 Task: Create a due date automation trigger when advanced on, 2 hours before a card is due add fields without custom field "Resume" set to a number greater than 1 and greater or equal to 10.
Action: Mouse moved to (1130, 85)
Screenshot: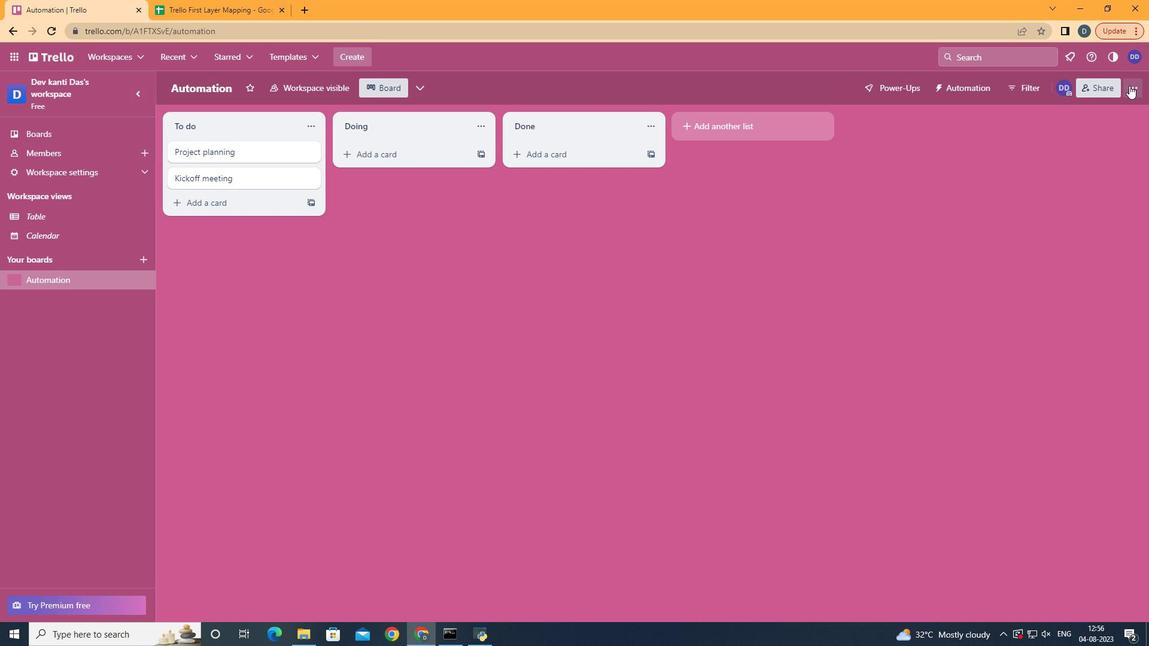 
Action: Mouse pressed left at (1130, 85)
Screenshot: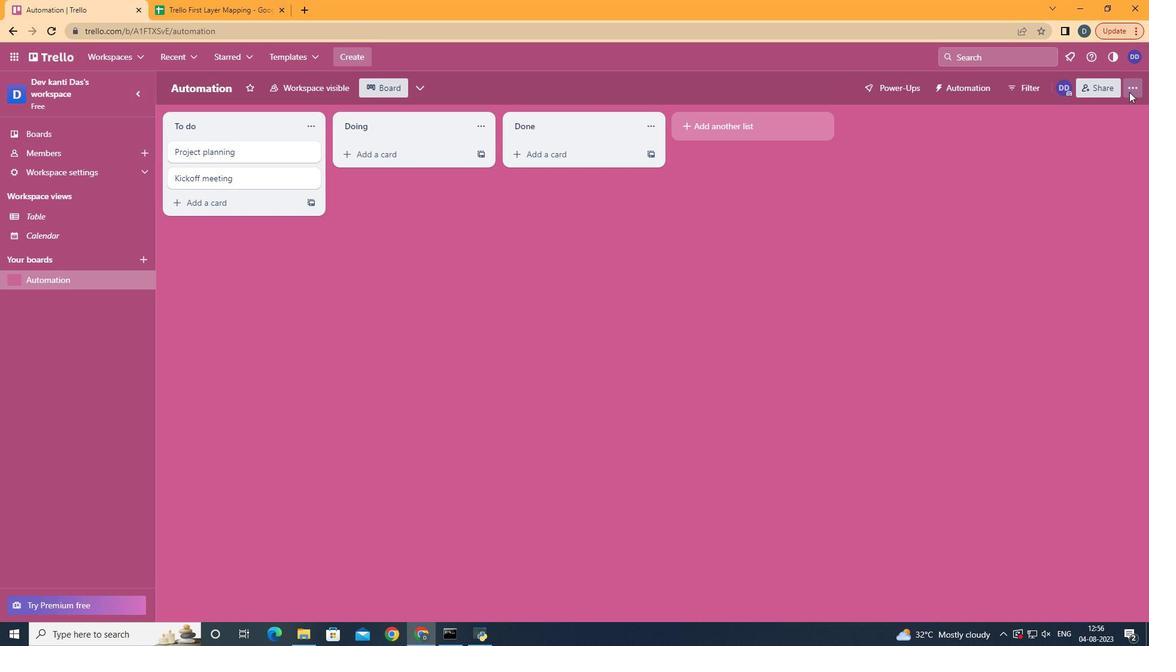 
Action: Mouse moved to (1049, 253)
Screenshot: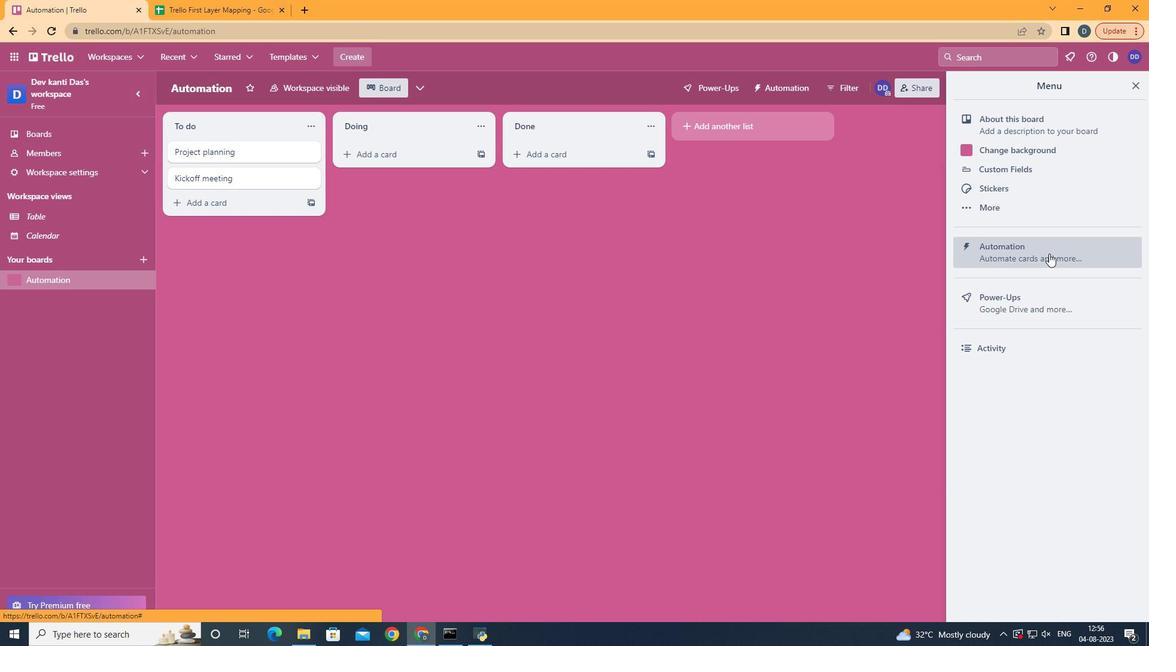 
Action: Mouse pressed left at (1049, 253)
Screenshot: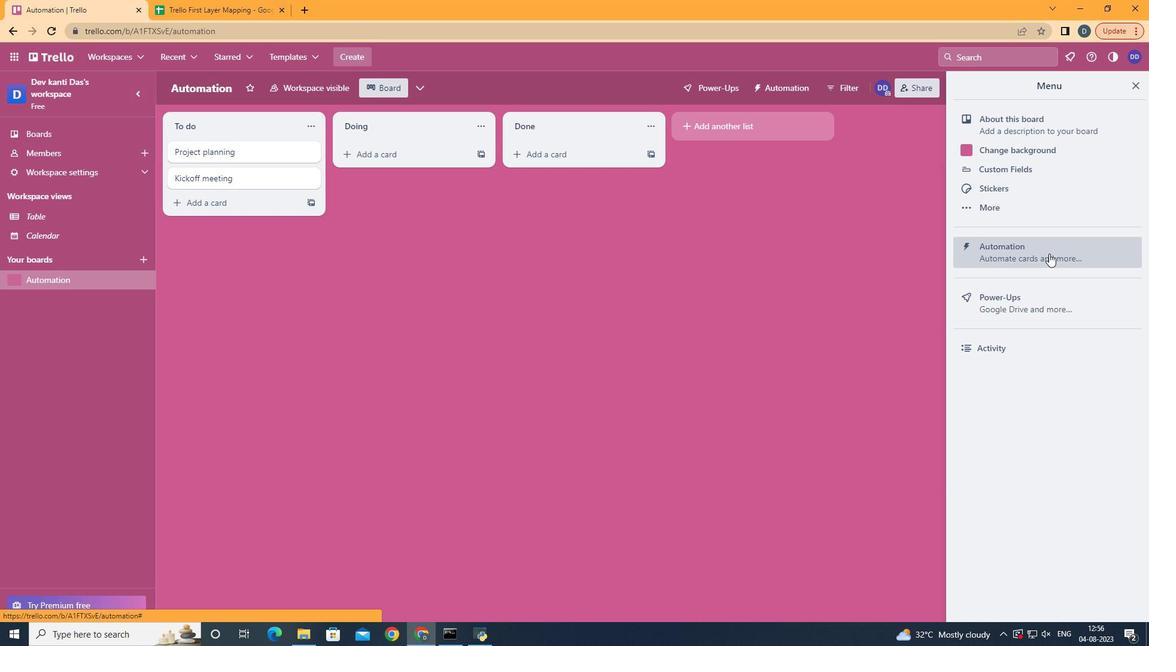 
Action: Mouse moved to (245, 249)
Screenshot: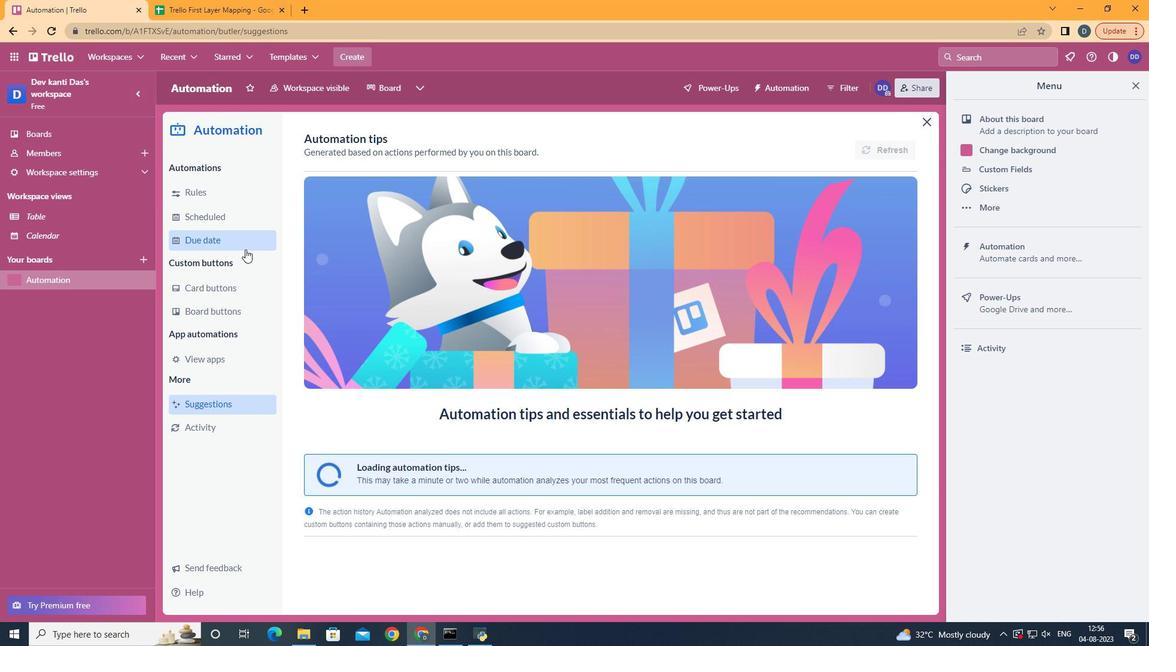 
Action: Mouse pressed left at (245, 249)
Screenshot: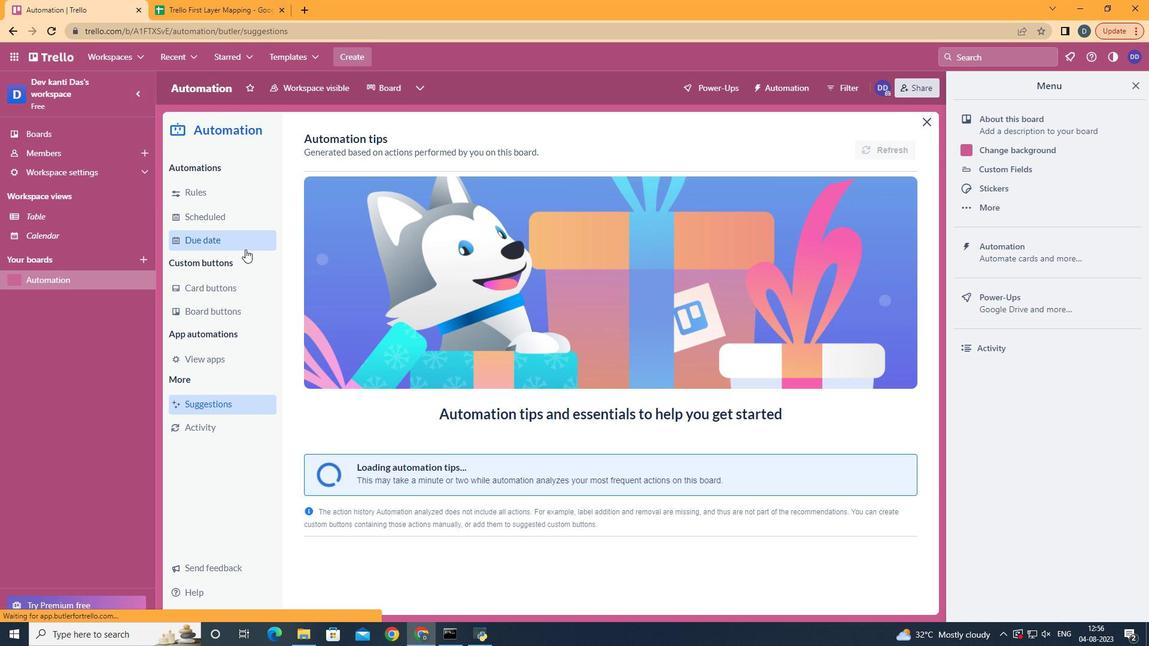
Action: Mouse moved to (847, 151)
Screenshot: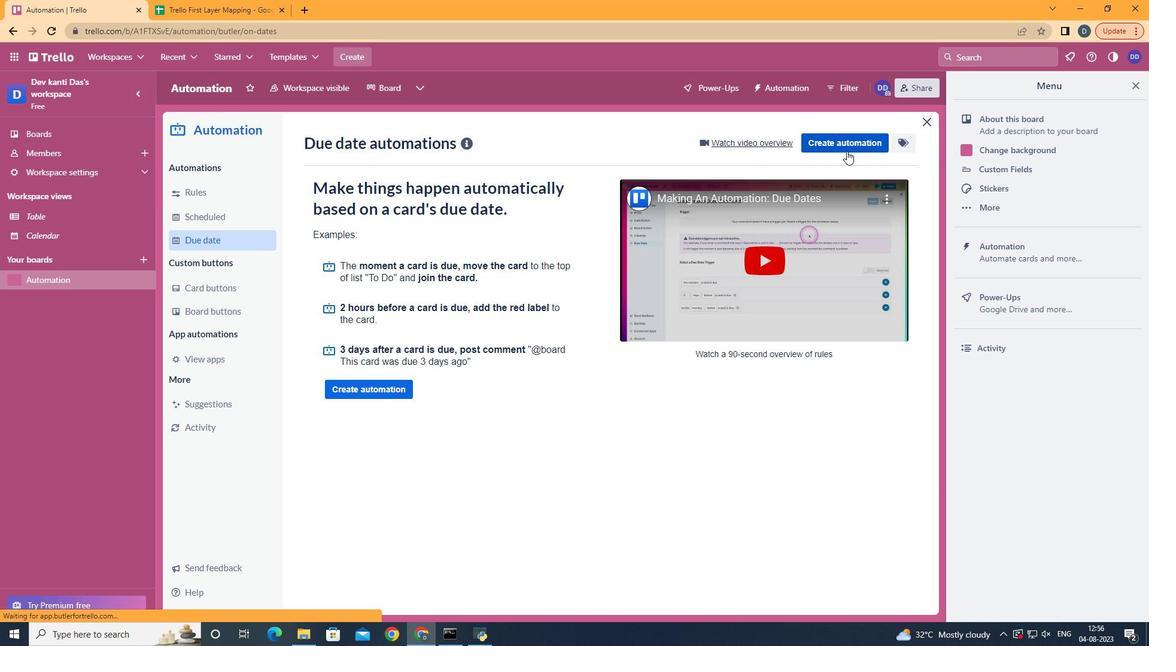 
Action: Mouse pressed left at (847, 151)
Screenshot: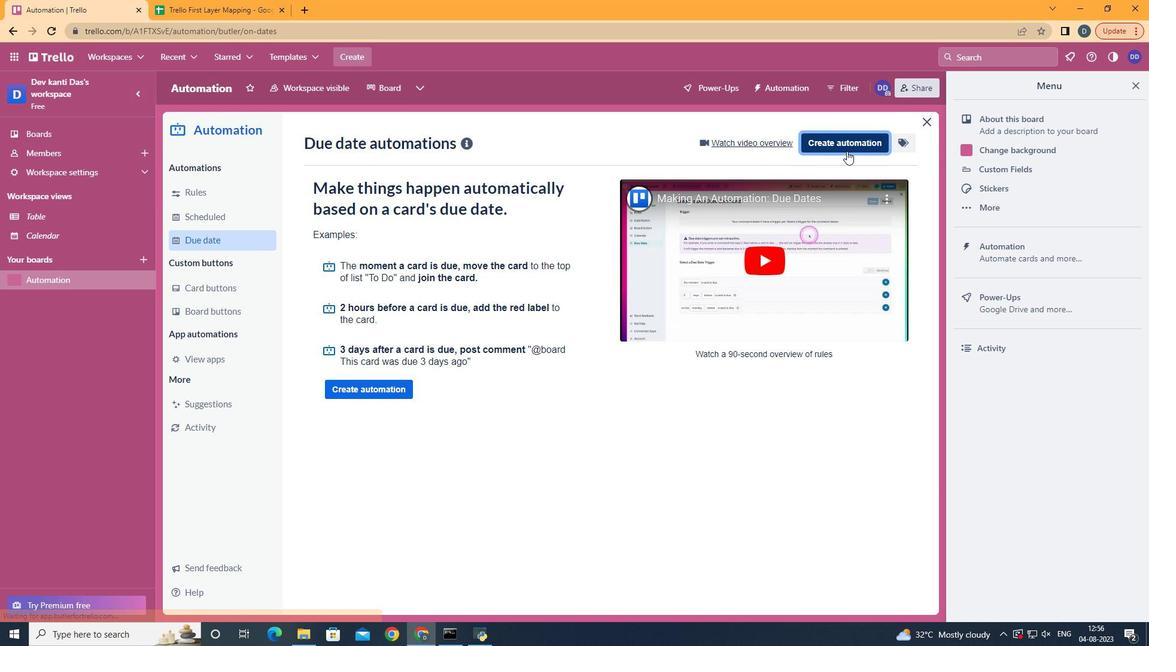 
Action: Mouse moved to (653, 253)
Screenshot: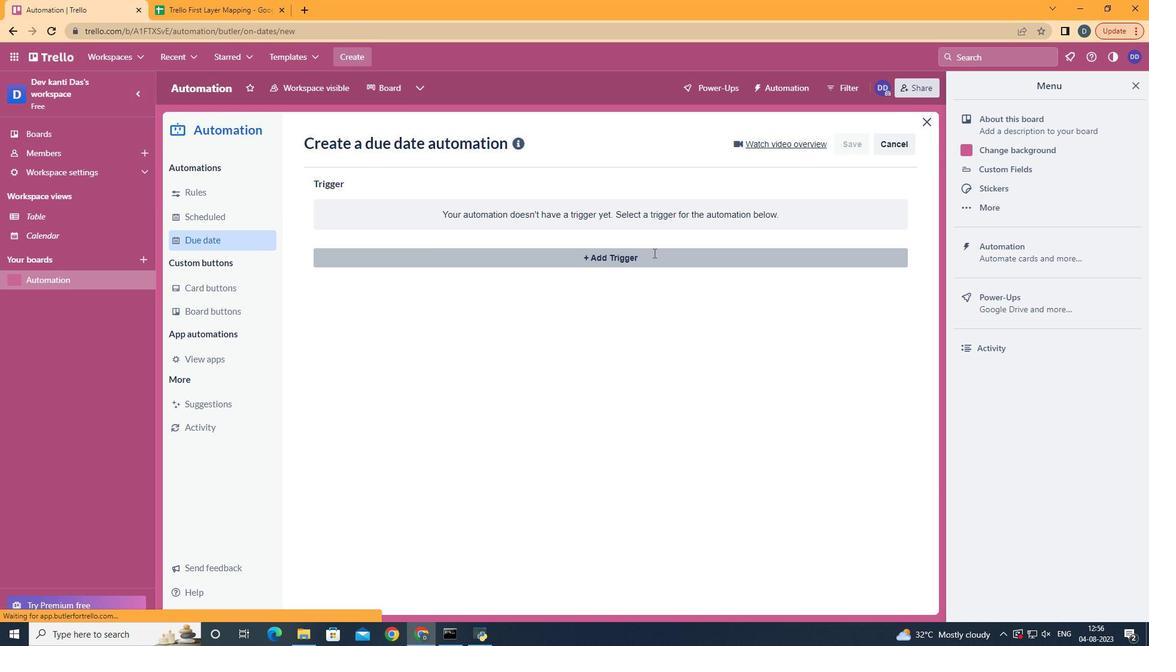
Action: Mouse pressed left at (653, 253)
Screenshot: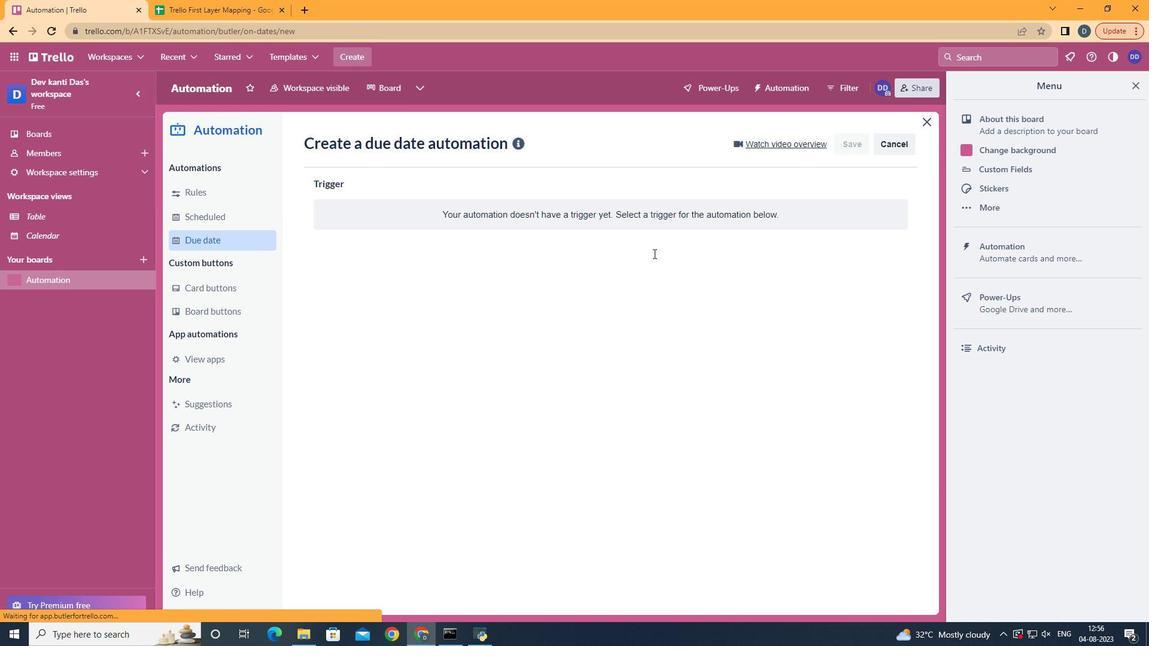 
Action: Mouse moved to (383, 513)
Screenshot: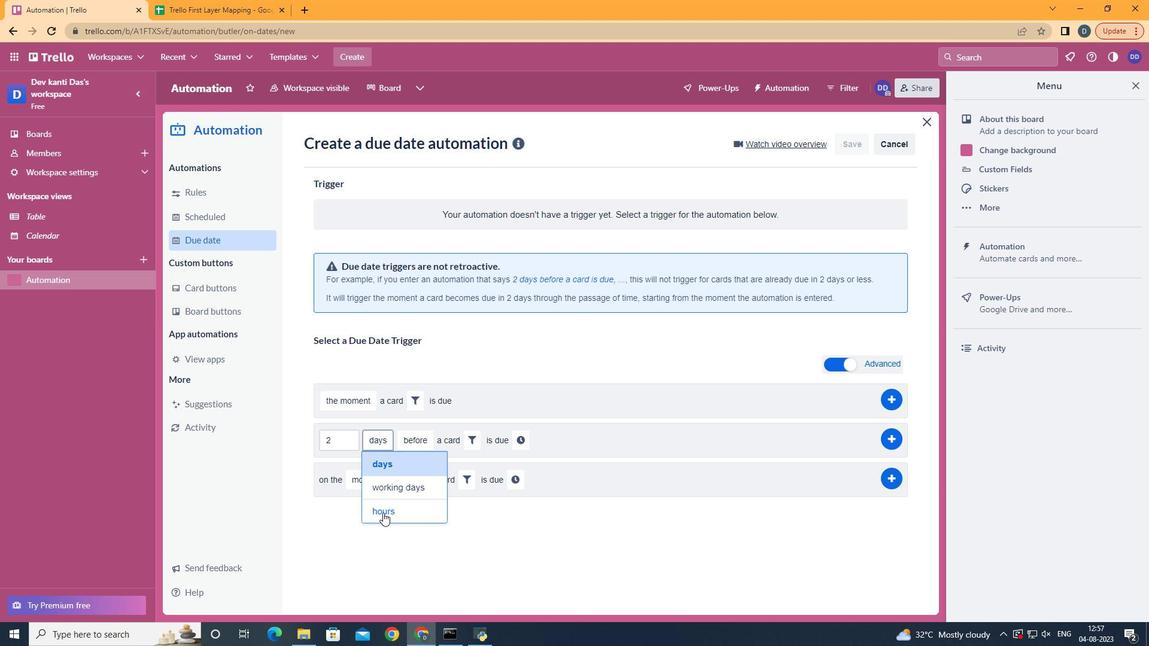 
Action: Mouse pressed left at (383, 513)
Screenshot: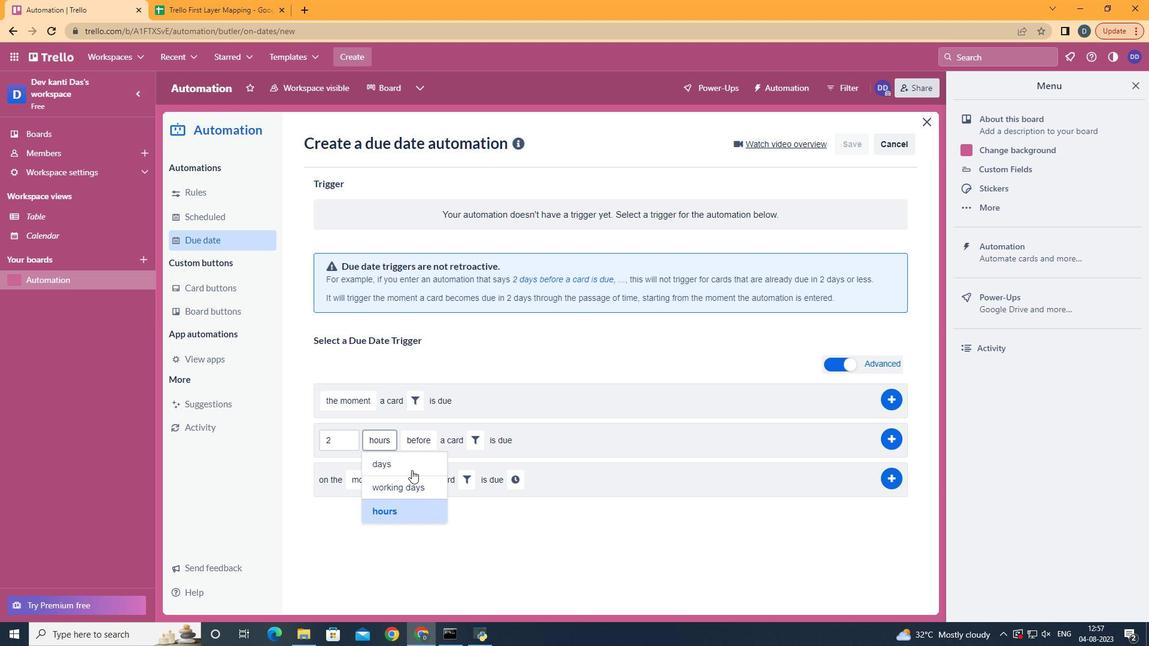 
Action: Mouse moved to (425, 470)
Screenshot: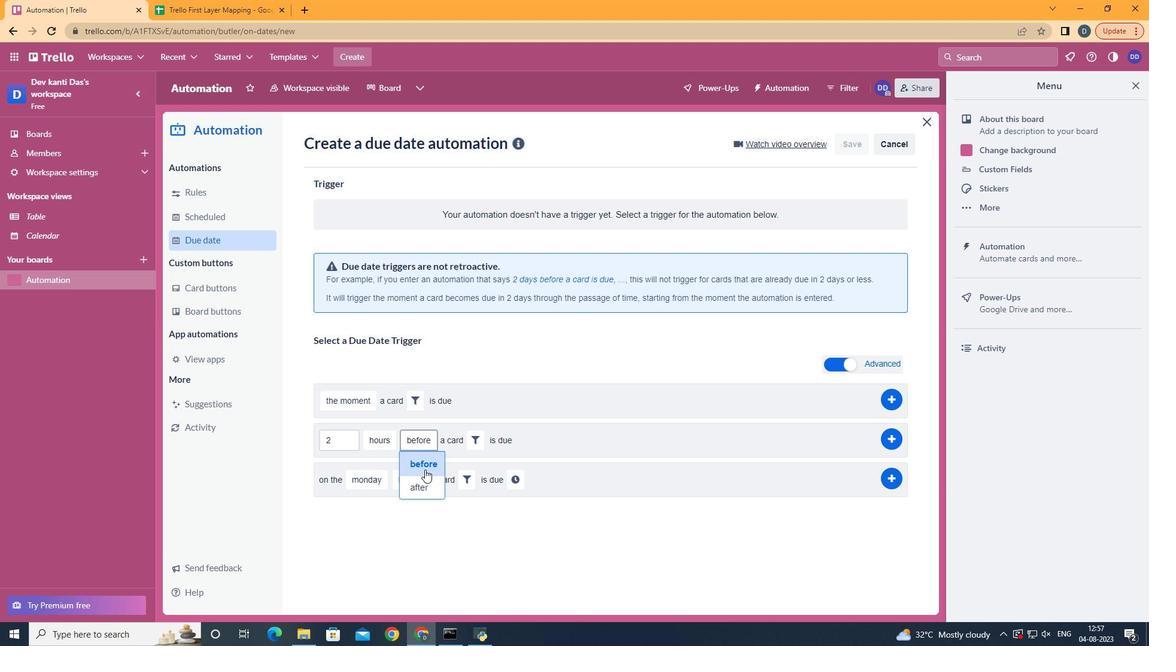 
Action: Mouse pressed left at (425, 470)
Screenshot: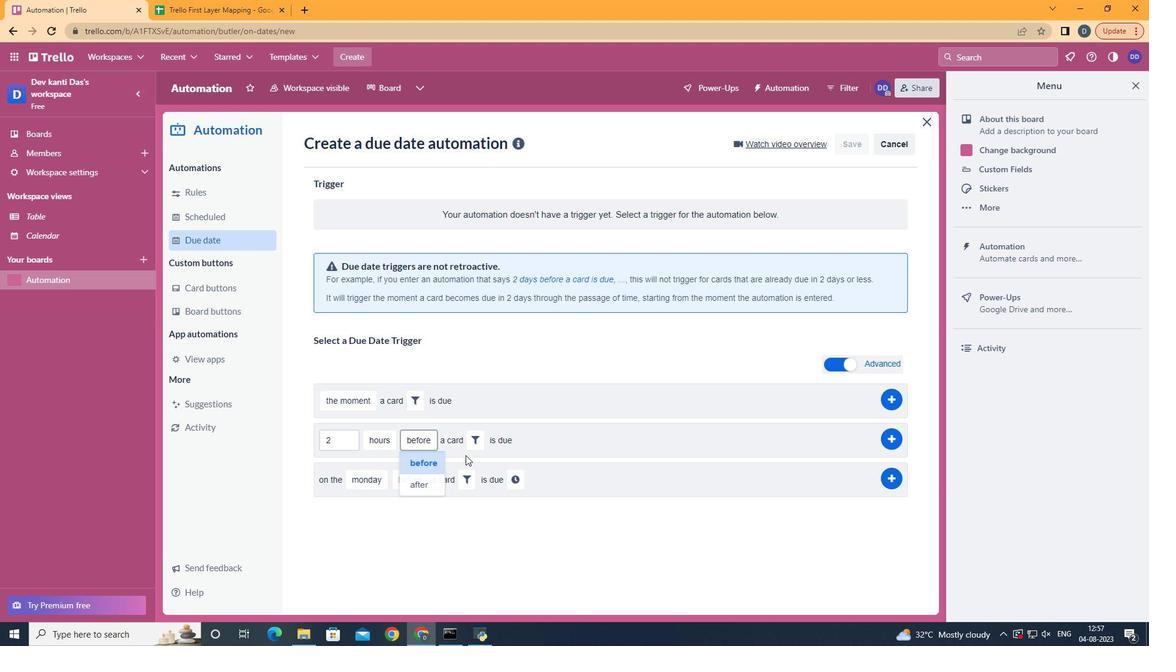 
Action: Mouse moved to (477, 449)
Screenshot: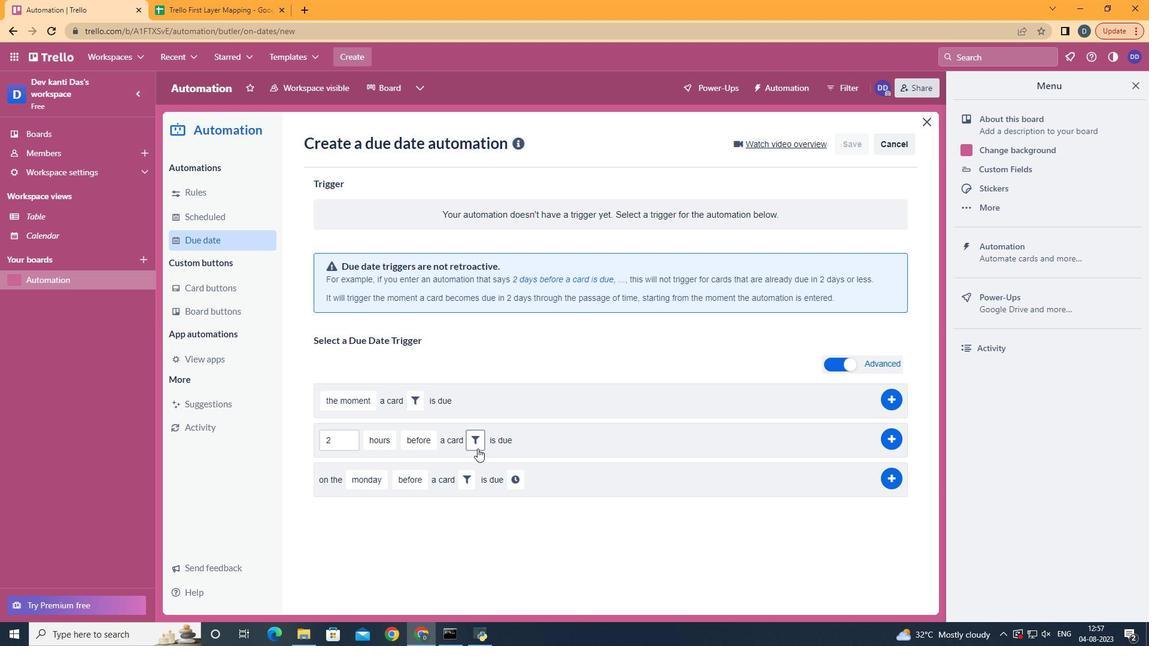 
Action: Mouse pressed left at (477, 449)
Screenshot: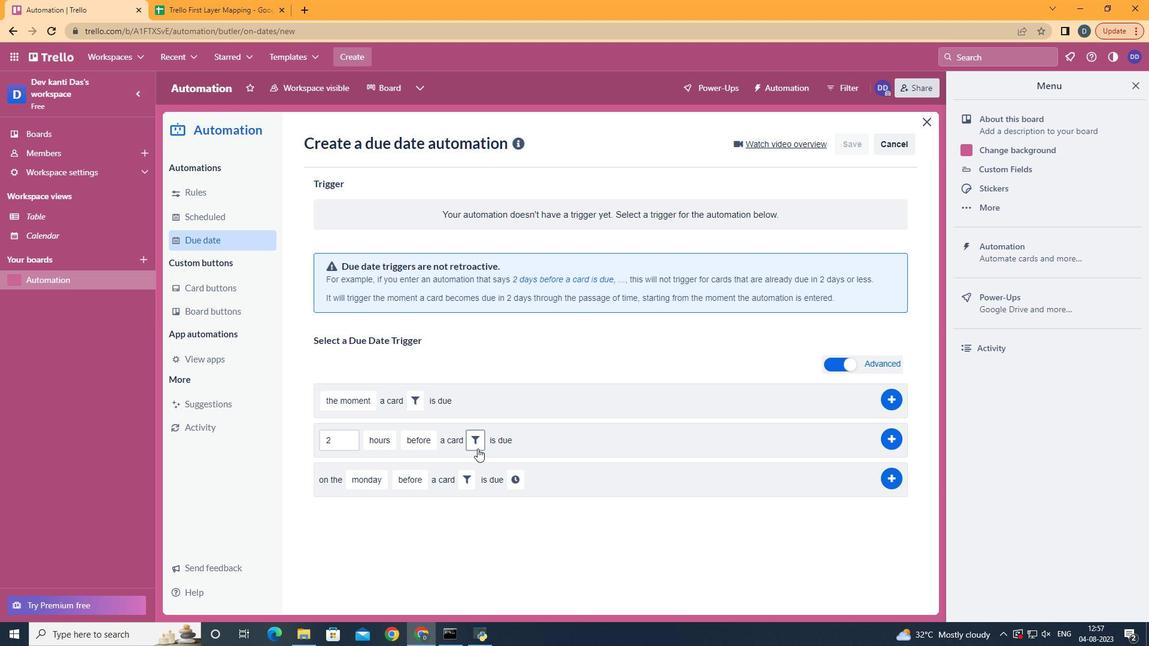 
Action: Mouse moved to (679, 491)
Screenshot: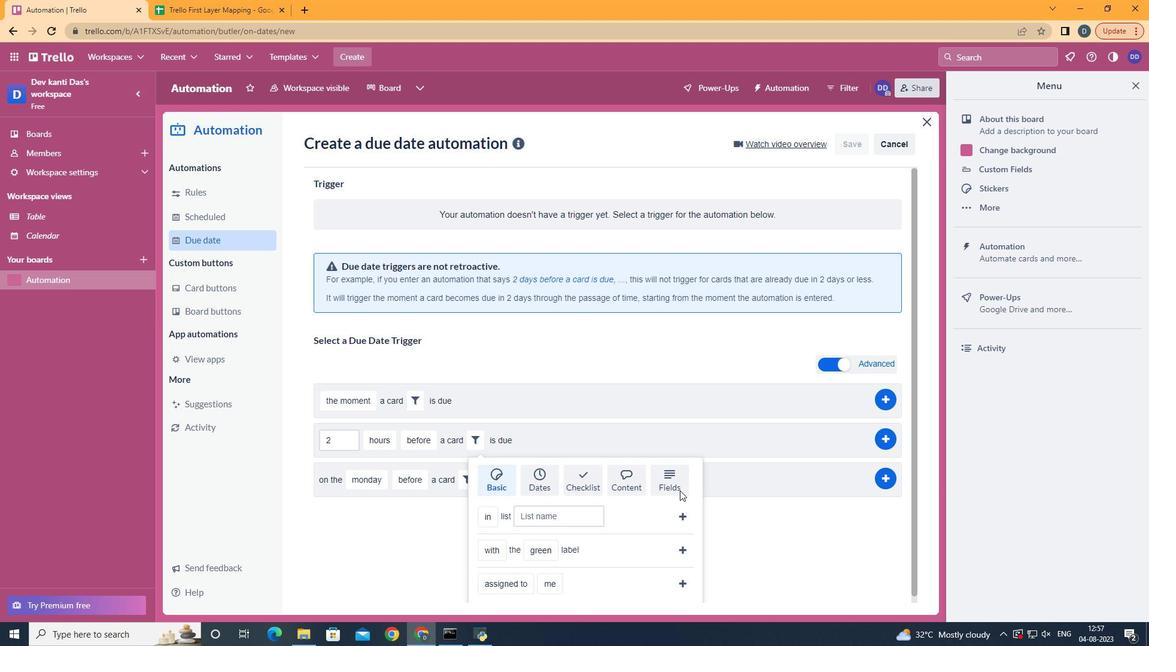 
Action: Mouse pressed left at (679, 491)
Screenshot: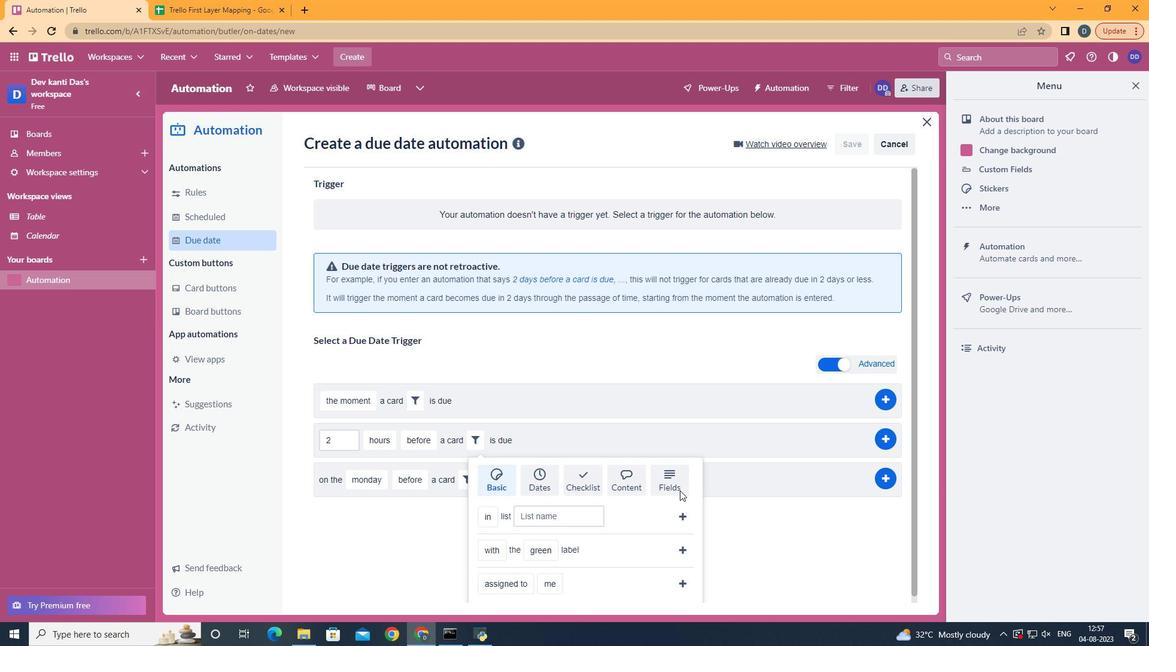 
Action: Mouse moved to (680, 491)
Screenshot: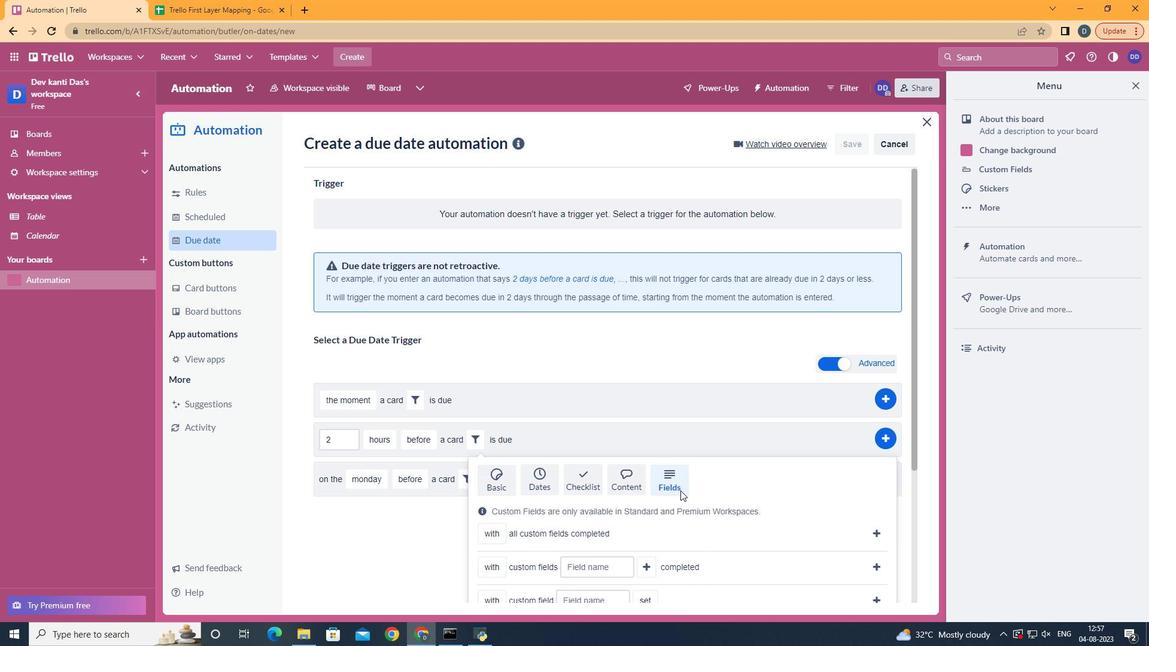 
Action: Mouse scrolled (680, 490) with delta (0, 0)
Screenshot: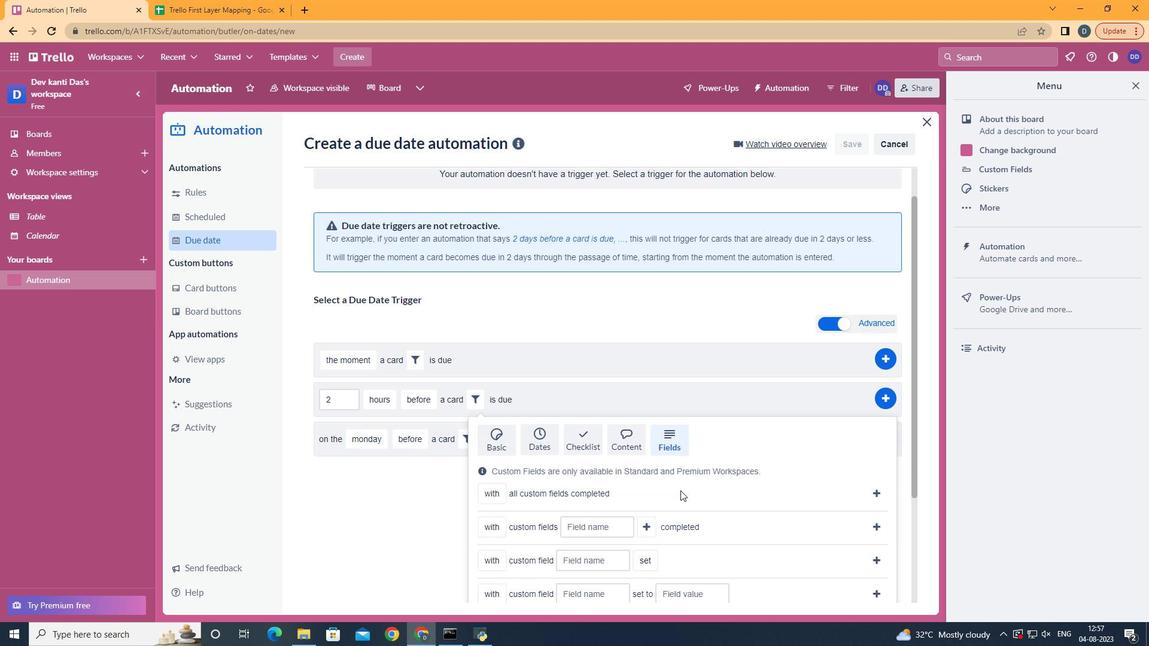 
Action: Mouse scrolled (680, 490) with delta (0, 0)
Screenshot: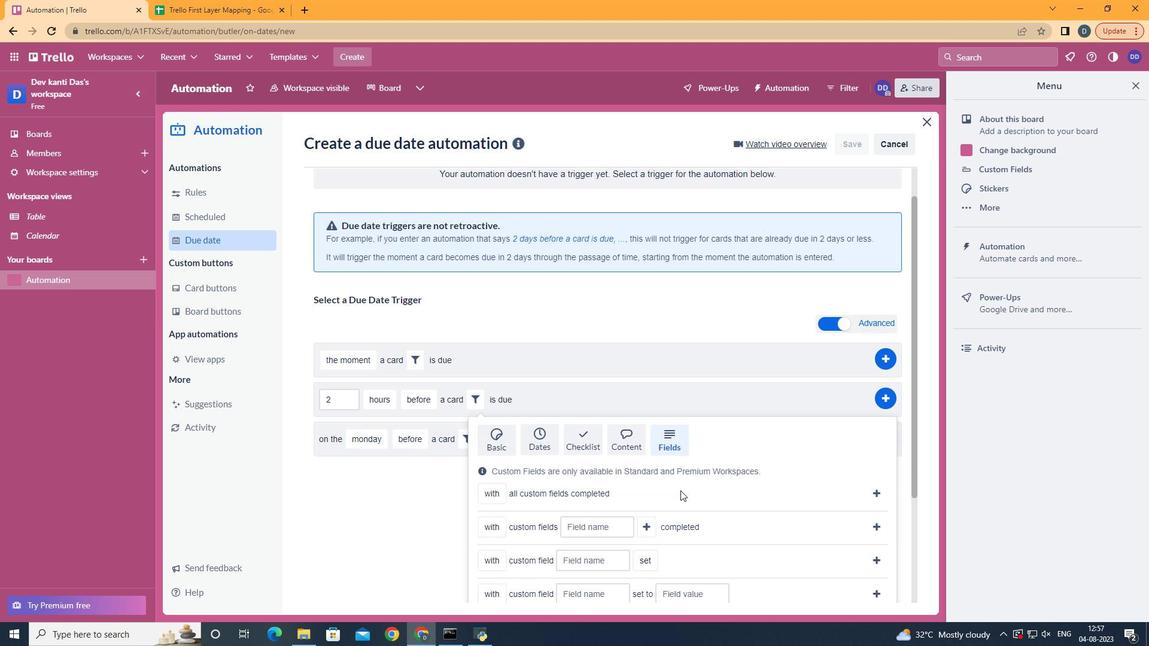 
Action: Mouse scrolled (680, 490) with delta (0, 0)
Screenshot: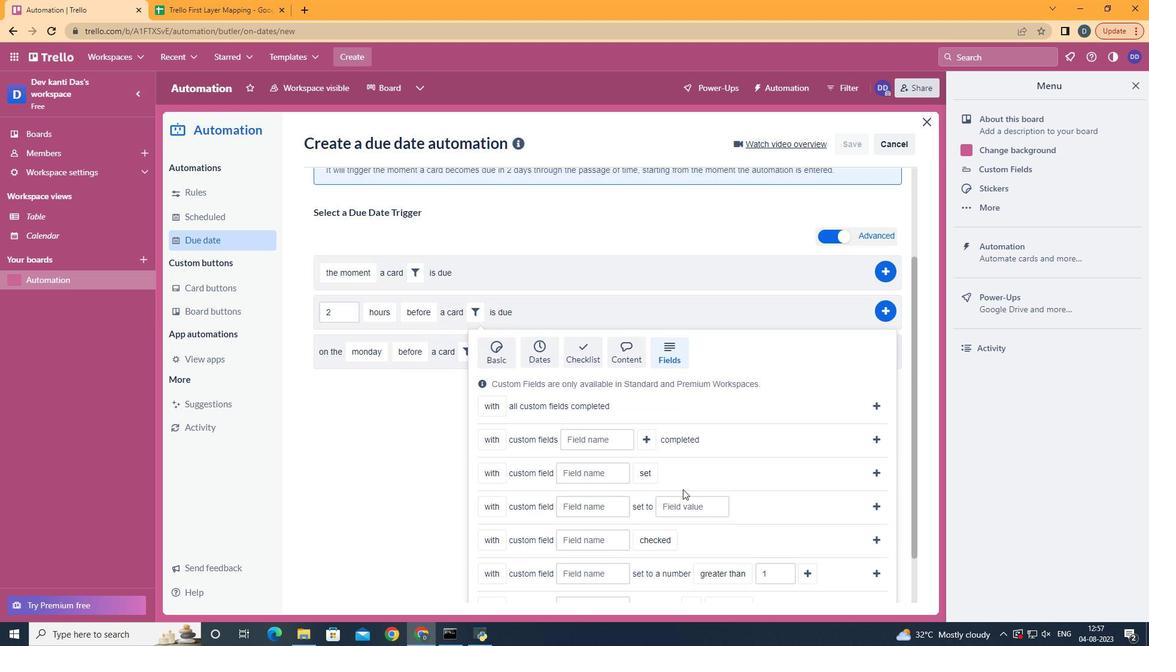 
Action: Mouse scrolled (680, 490) with delta (0, 0)
Screenshot: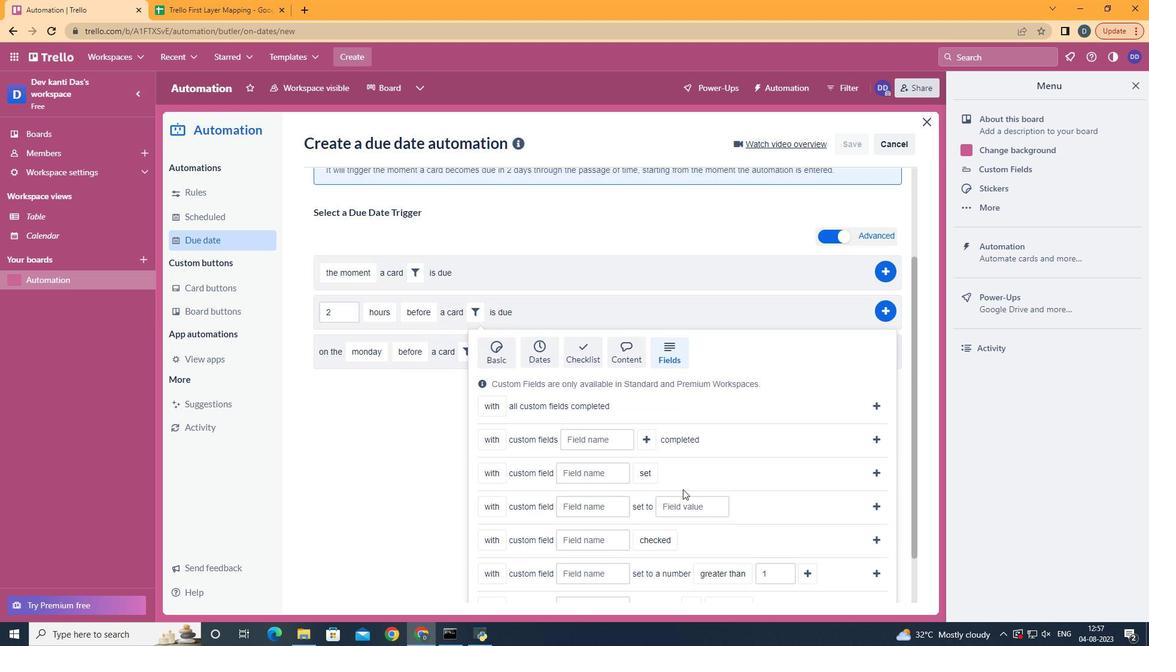 
Action: Mouse scrolled (680, 490) with delta (0, 0)
Screenshot: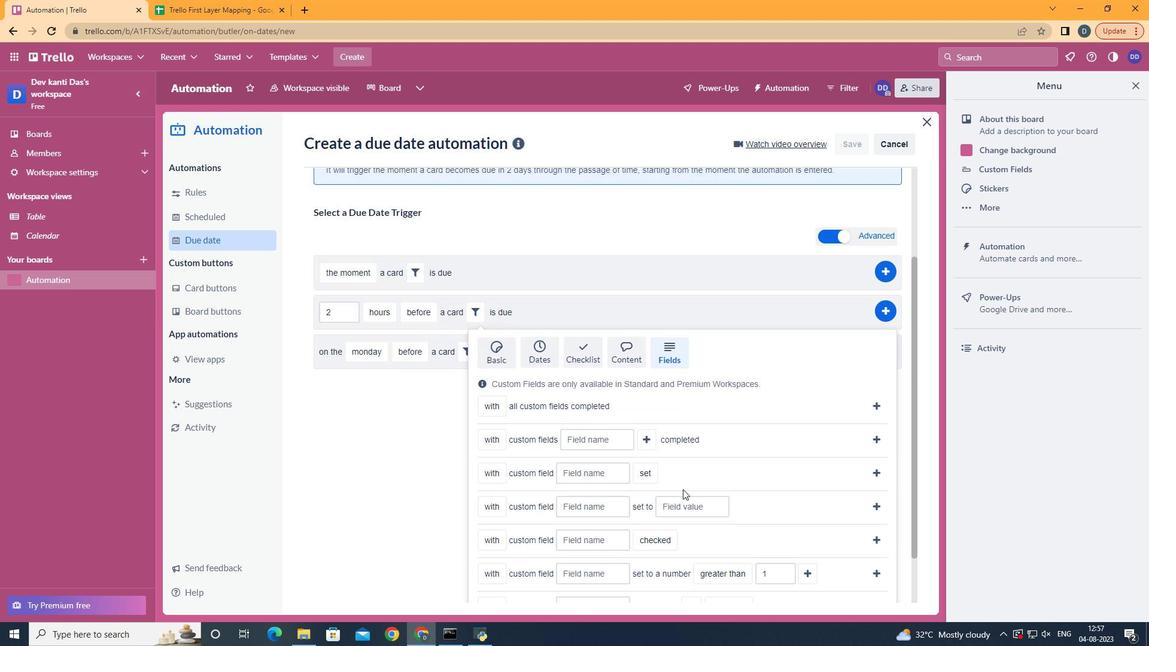
Action: Mouse scrolled (680, 490) with delta (0, 0)
Screenshot: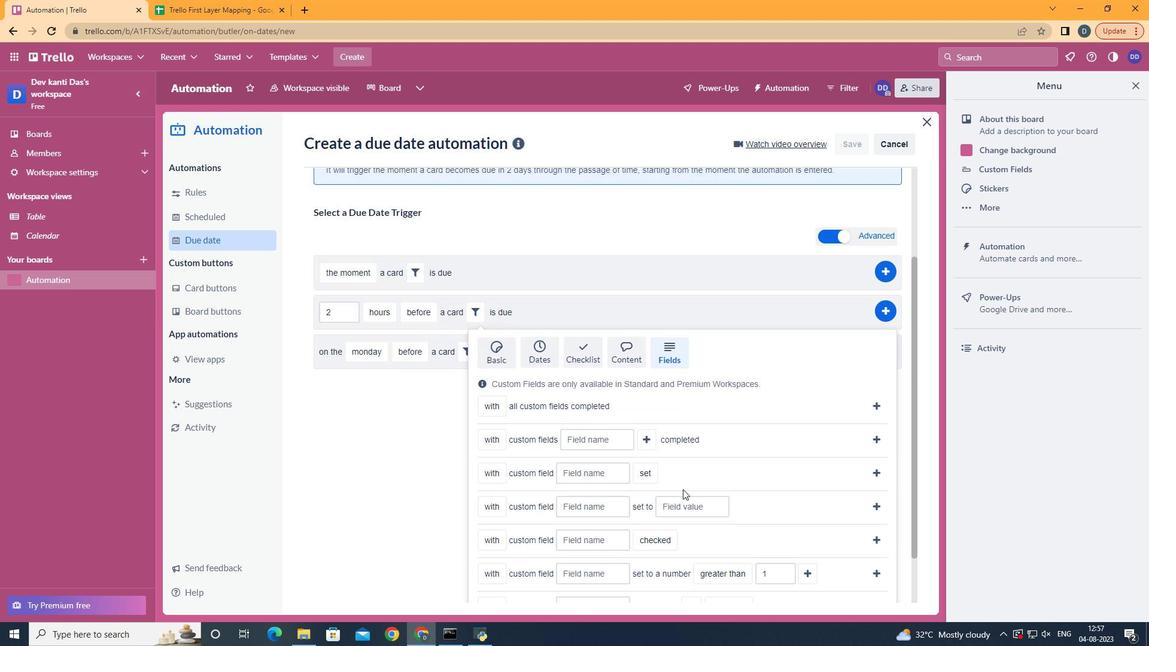 
Action: Mouse moved to (497, 552)
Screenshot: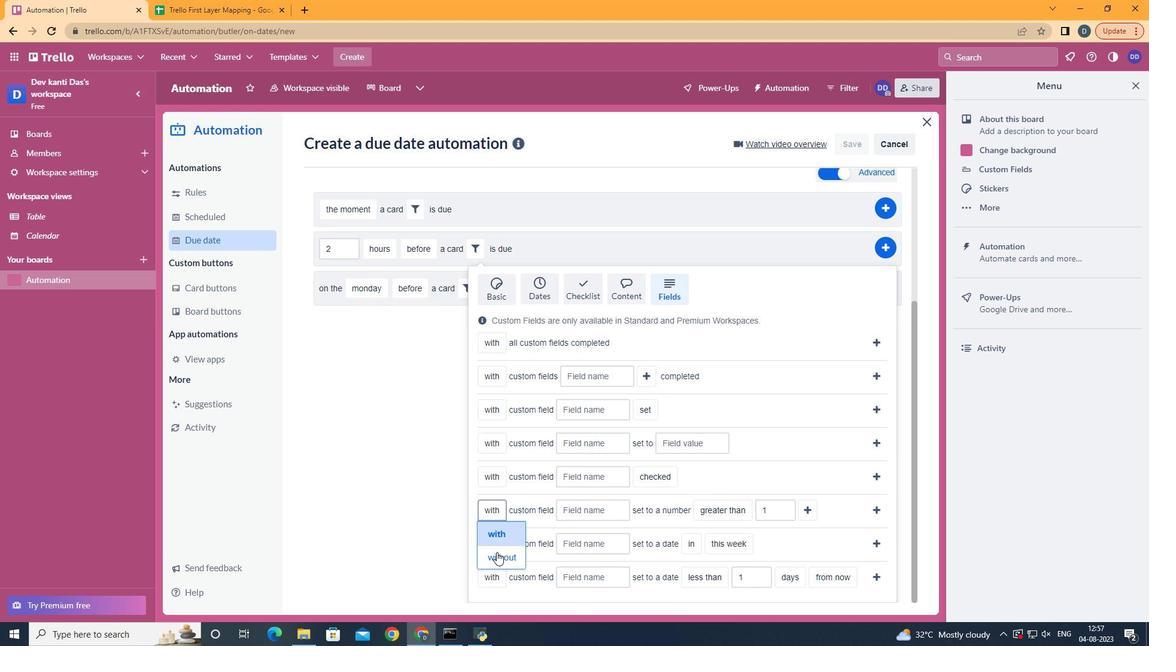 
Action: Mouse pressed left at (497, 552)
Screenshot: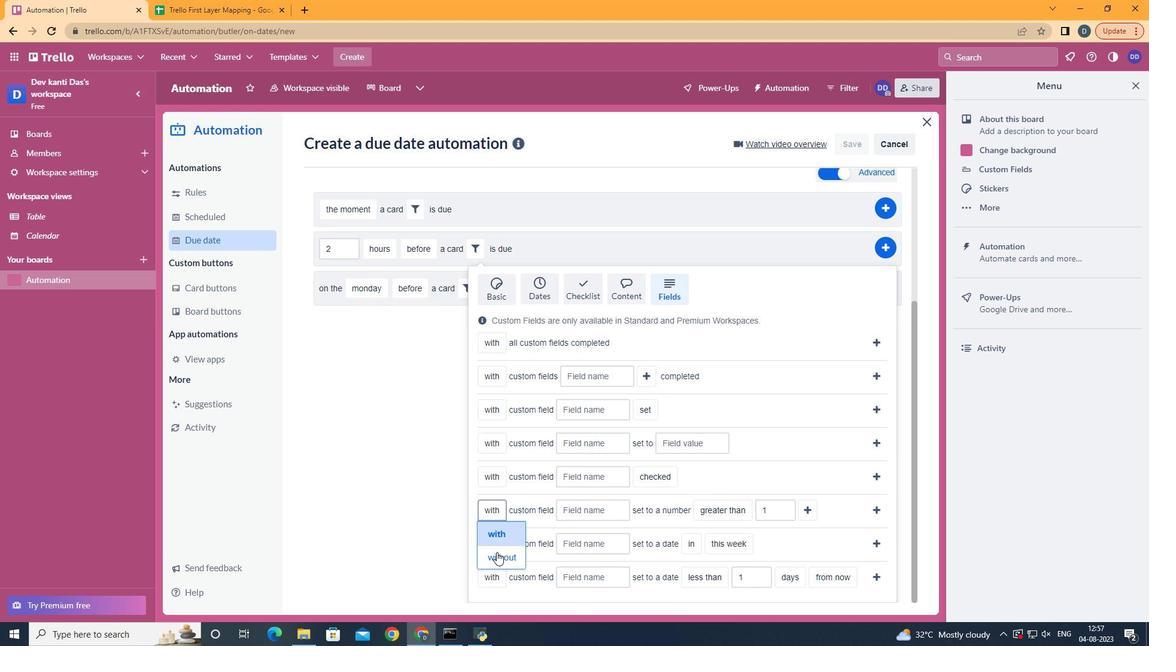 
Action: Mouse moved to (580, 512)
Screenshot: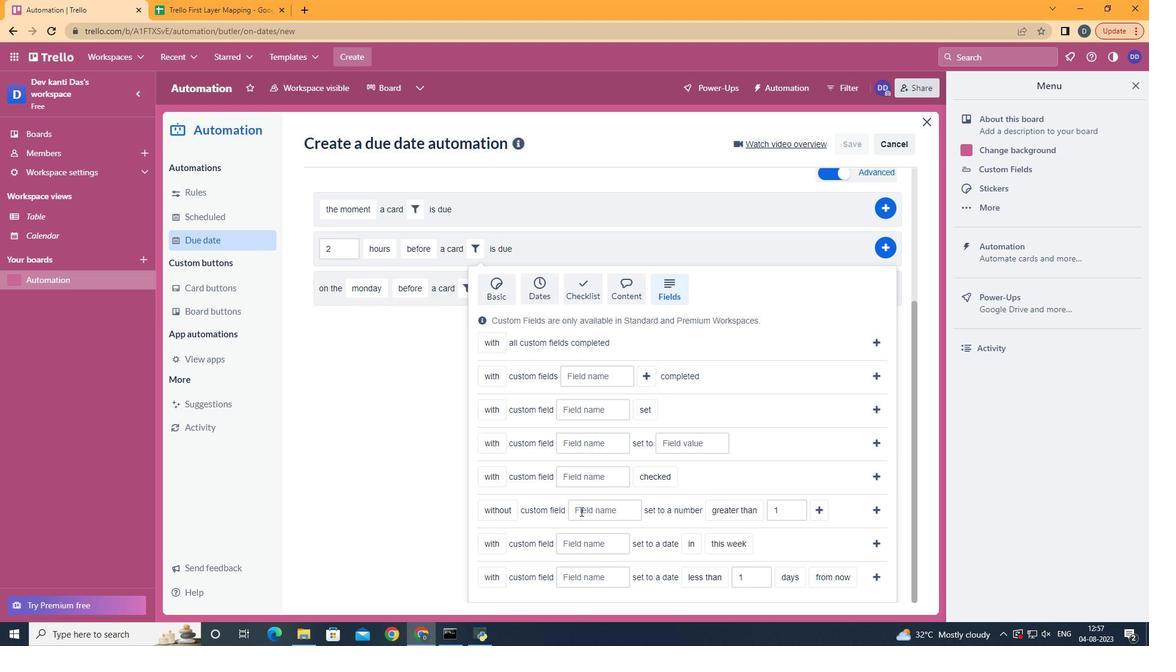 
Action: Mouse pressed left at (580, 512)
Screenshot: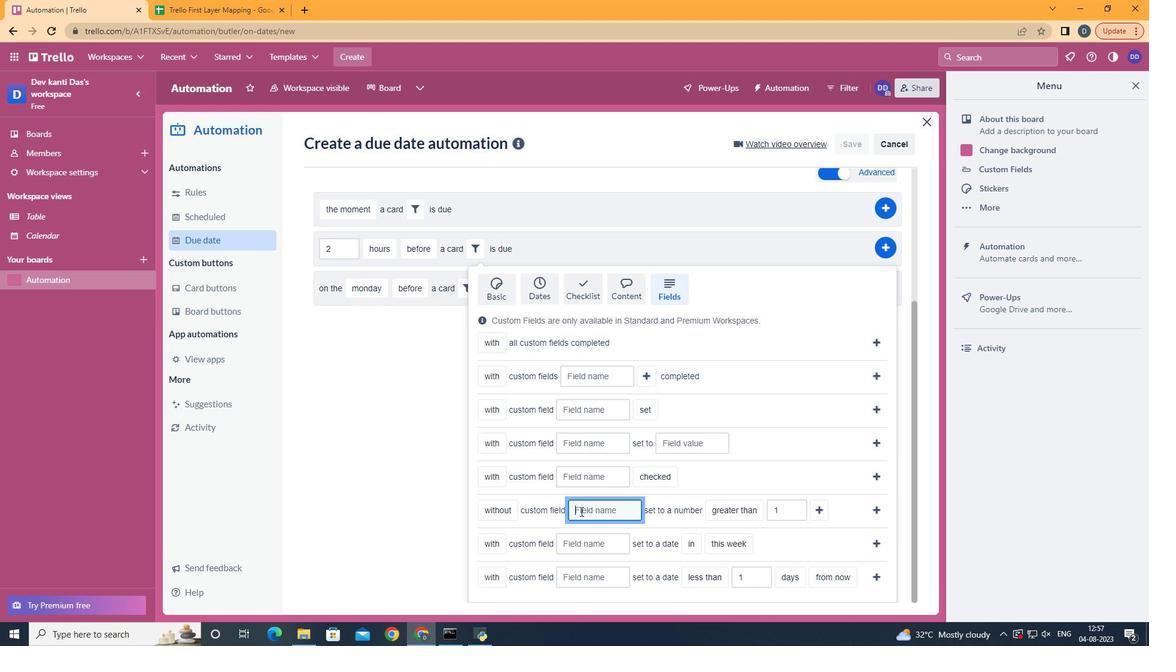 
Action: Key pressed <Key.shift>Resume
Screenshot: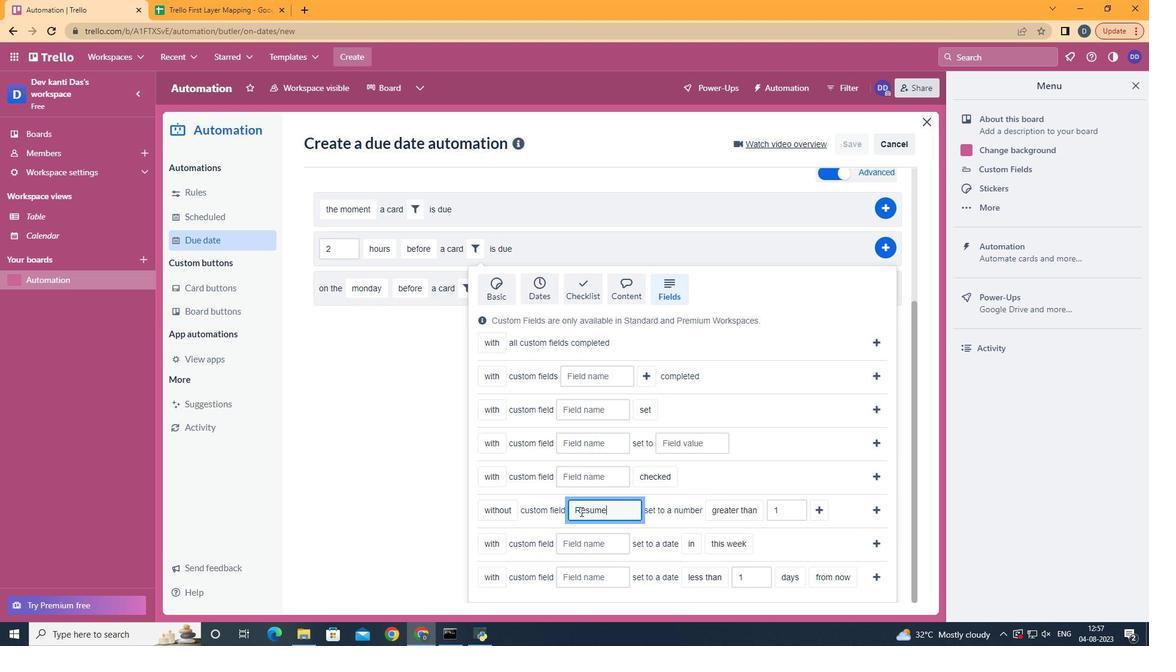 
Action: Mouse moved to (768, 413)
Screenshot: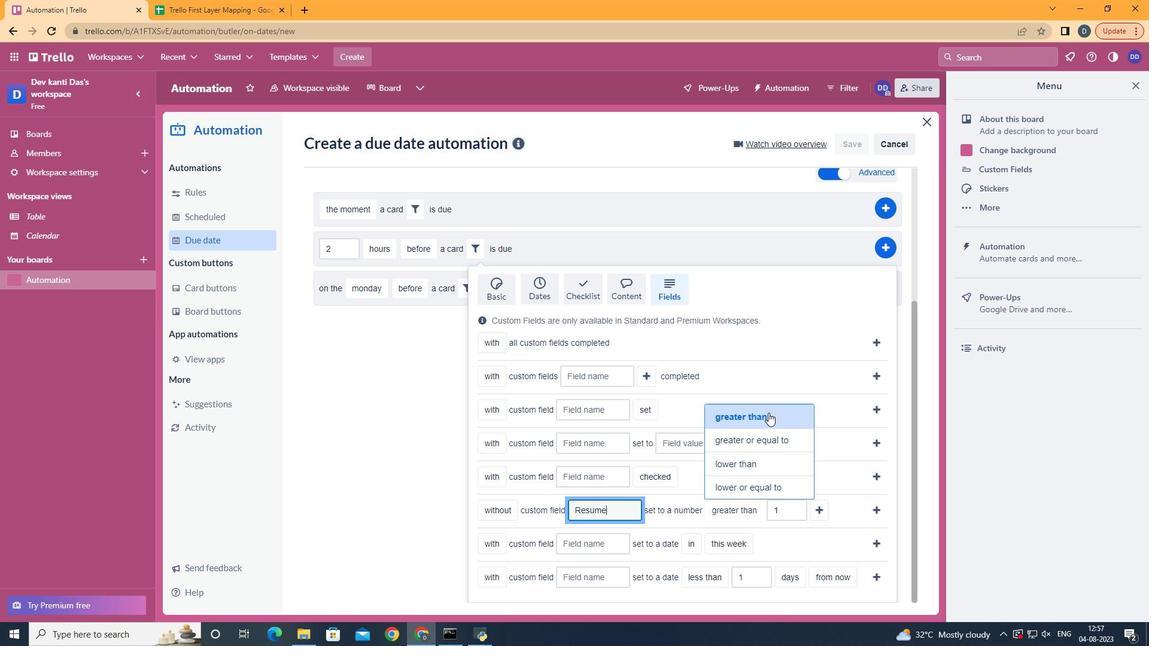 
Action: Mouse pressed left at (768, 413)
Screenshot: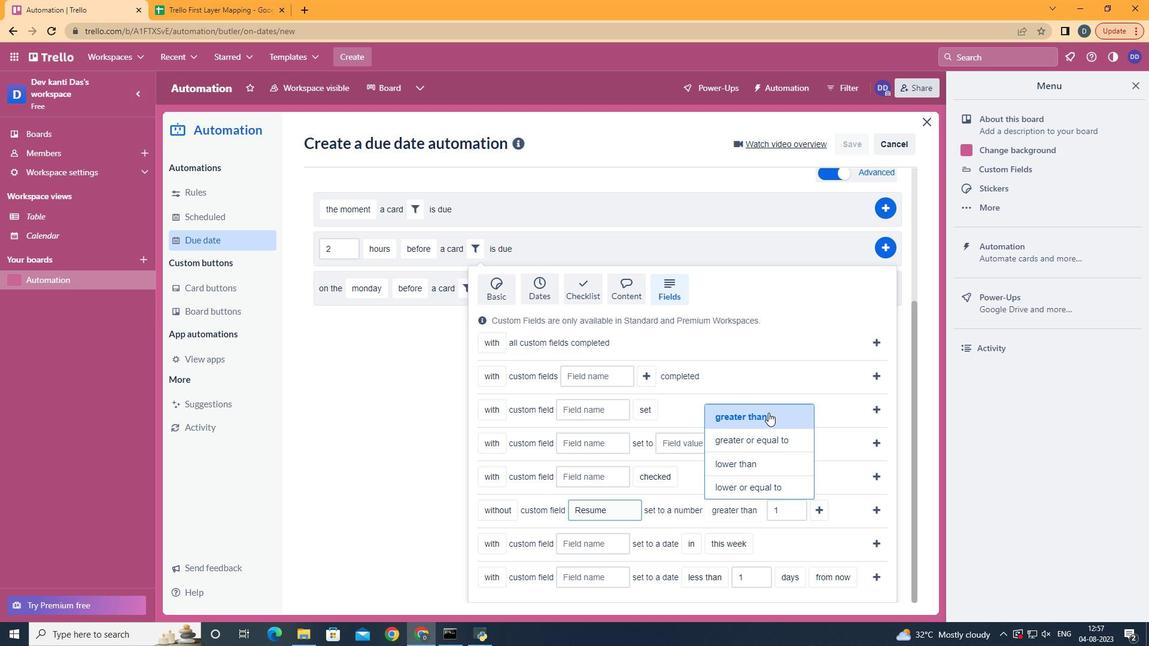 
Action: Mouse moved to (828, 505)
Screenshot: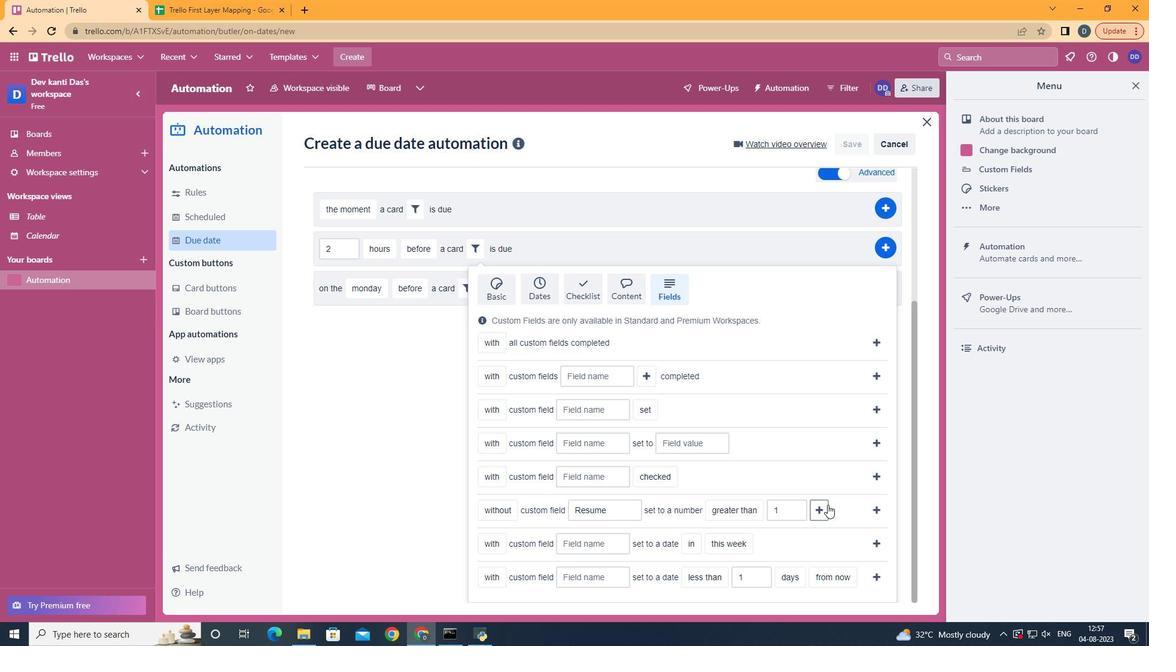 
Action: Mouse pressed left at (828, 505)
Screenshot: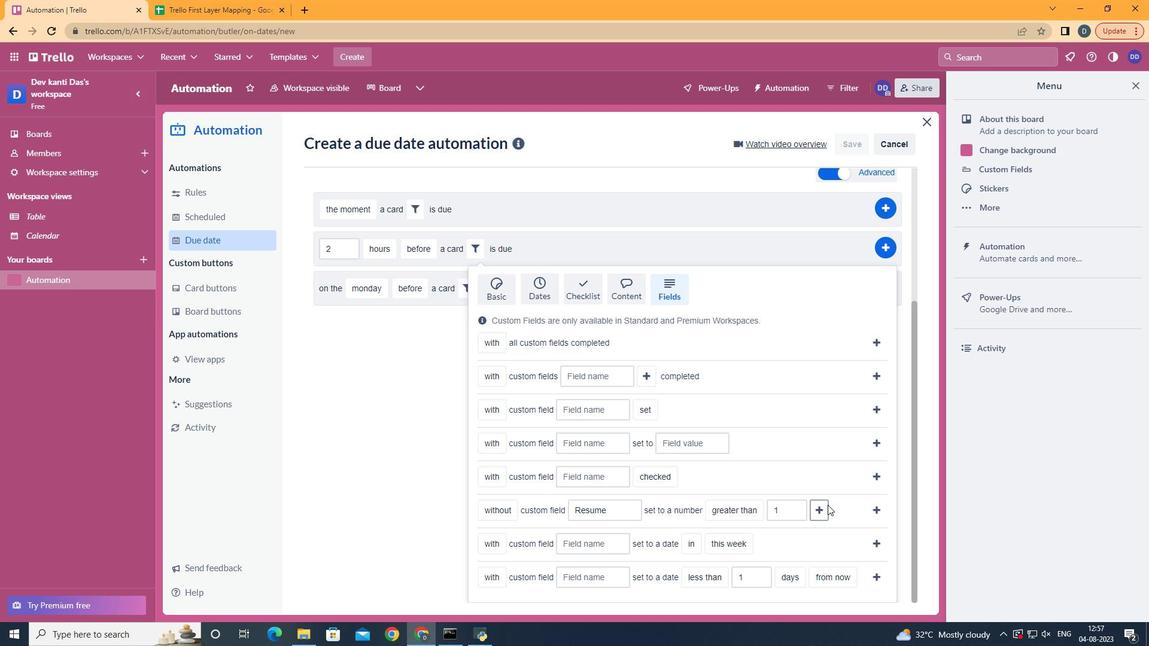 
Action: Mouse moved to (541, 513)
Screenshot: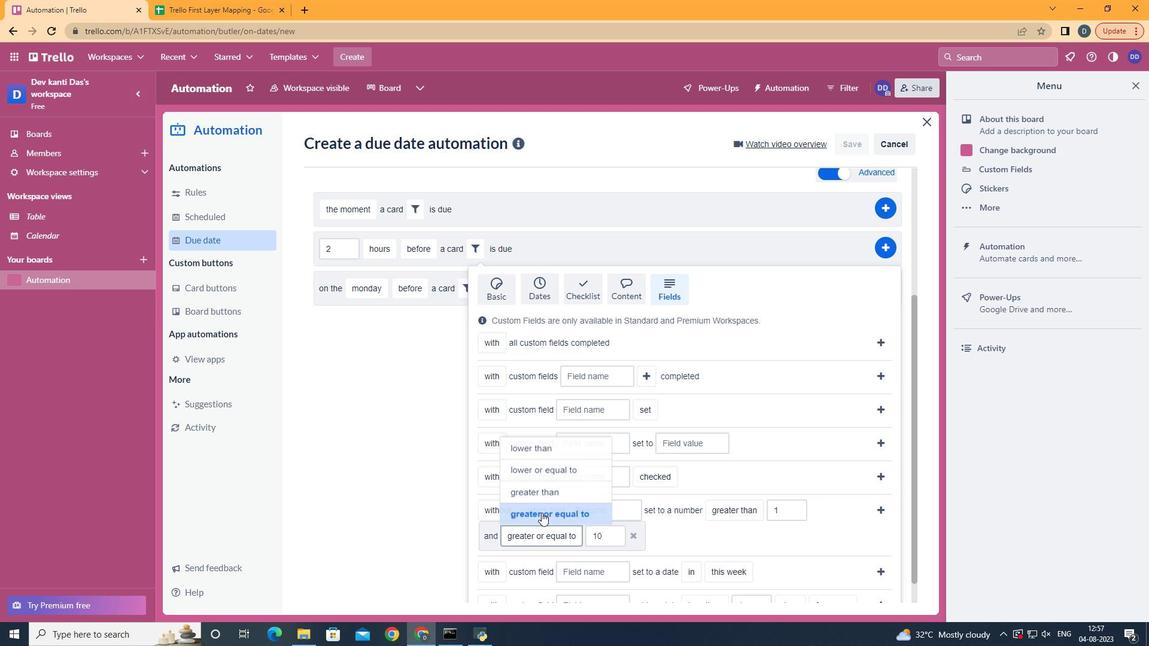 
Action: Mouse pressed left at (541, 513)
Screenshot: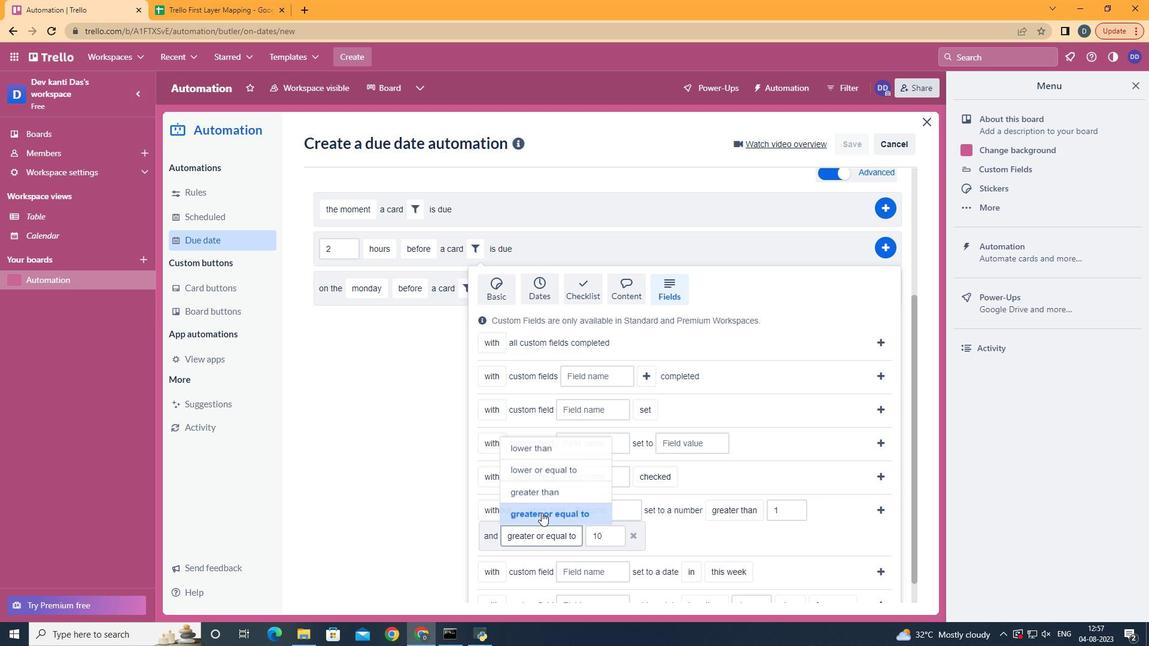 
Action: Mouse moved to (883, 513)
Screenshot: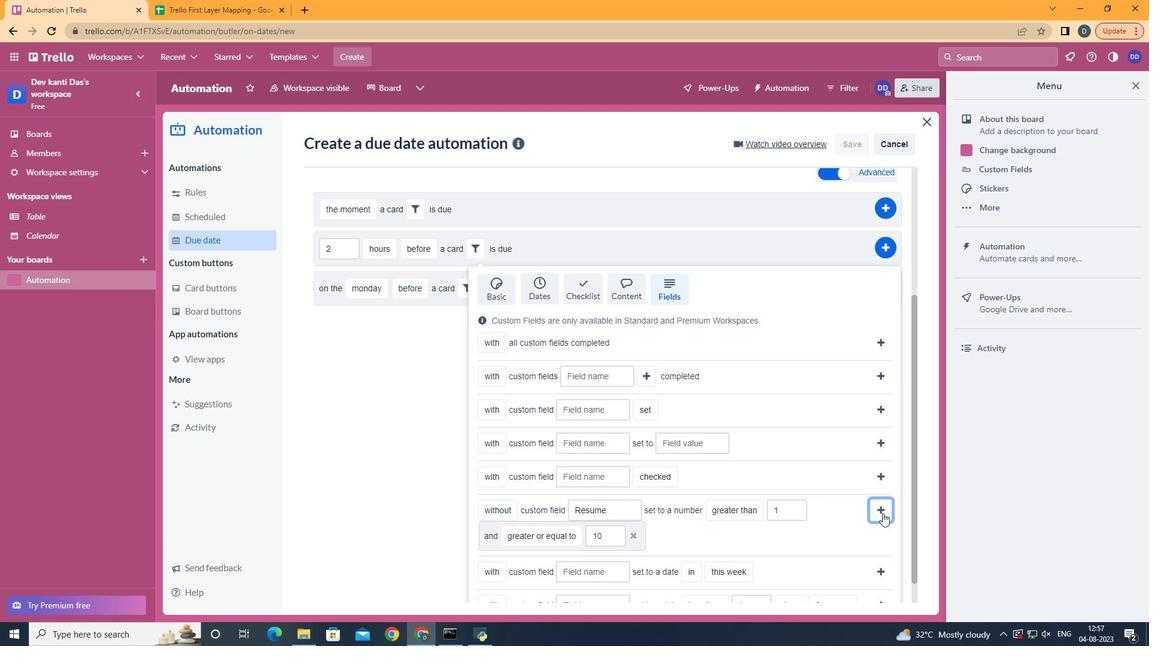 
Action: Mouse pressed left at (883, 513)
Screenshot: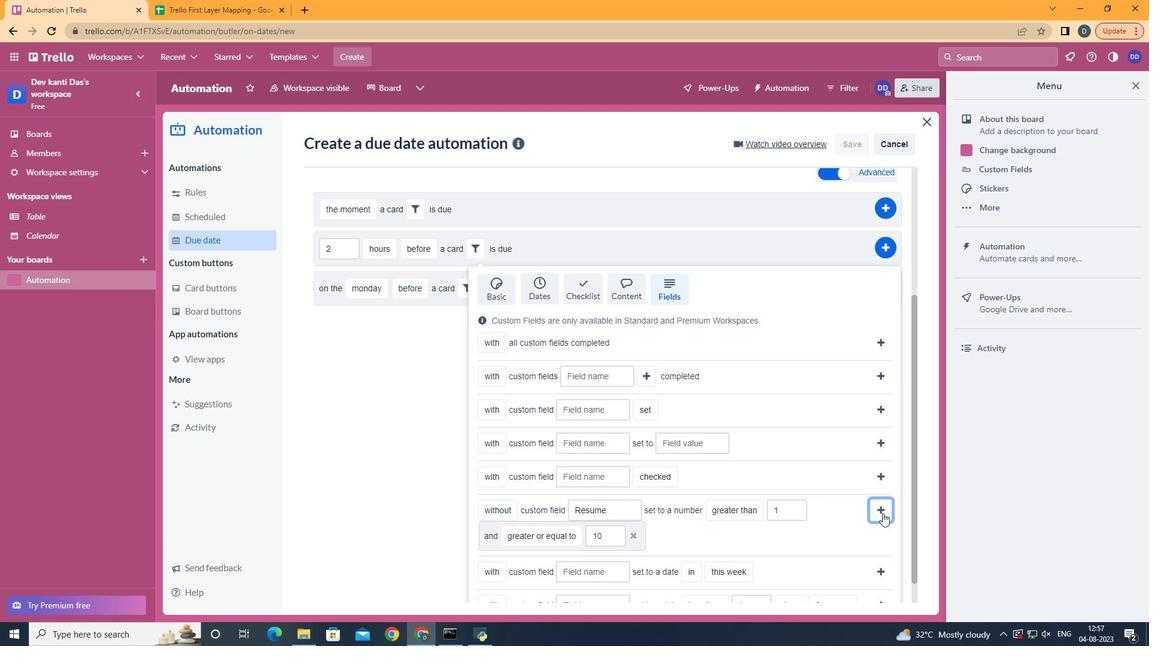 
Action: Mouse moved to (892, 439)
Screenshot: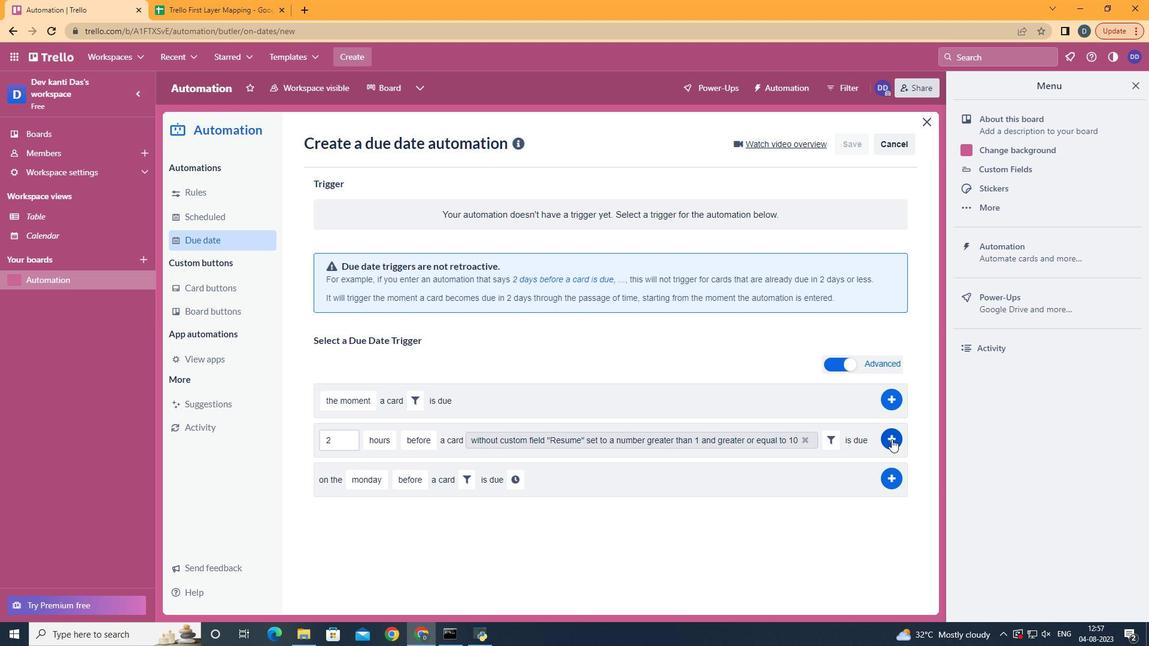 
Action: Mouse pressed left at (892, 439)
Screenshot: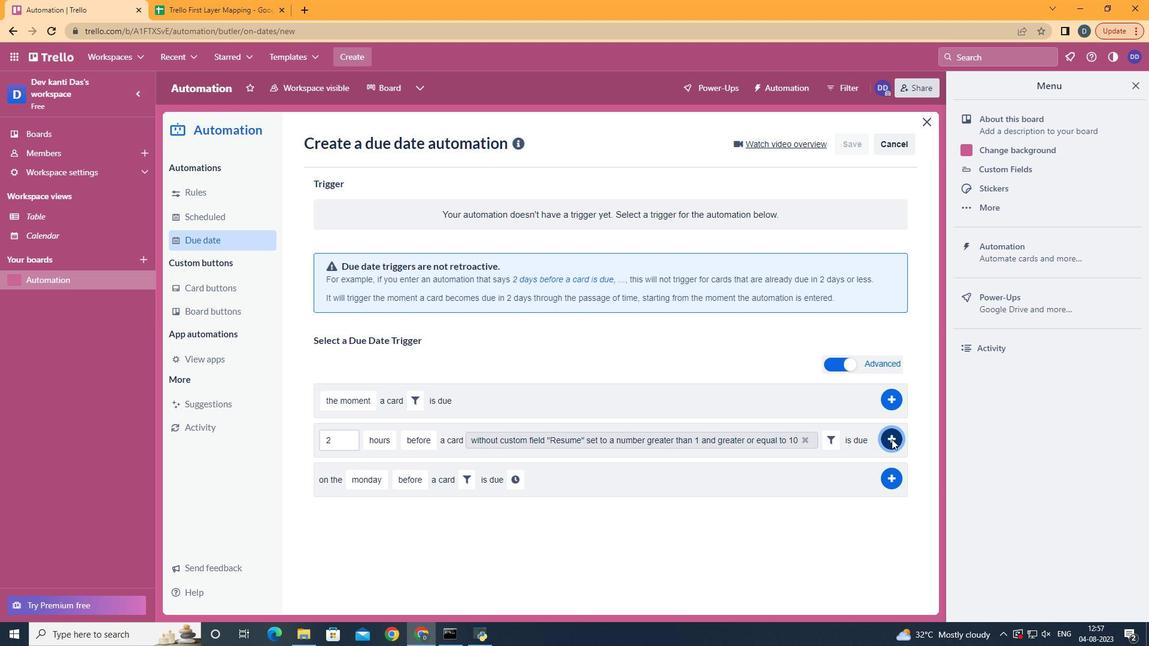 
Action: Mouse moved to (642, 252)
Screenshot: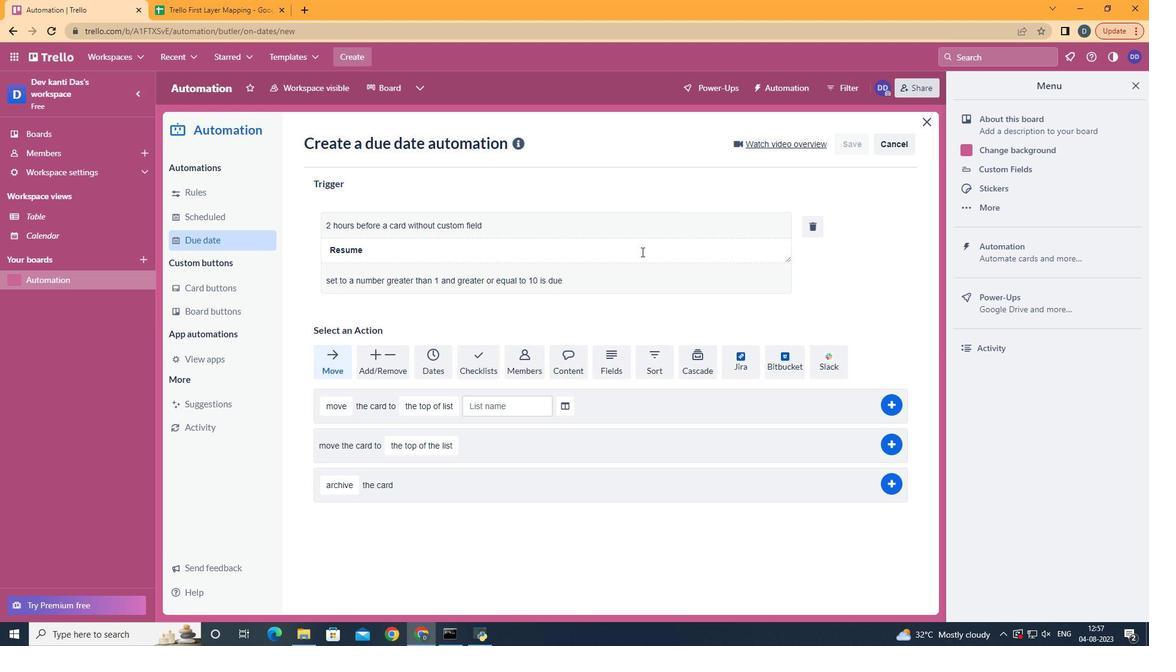 
